 Task: Use the formula "CONCATENATE" in spreadsheet "Project portfolio".
Action: Mouse moved to (276, 362)
Screenshot: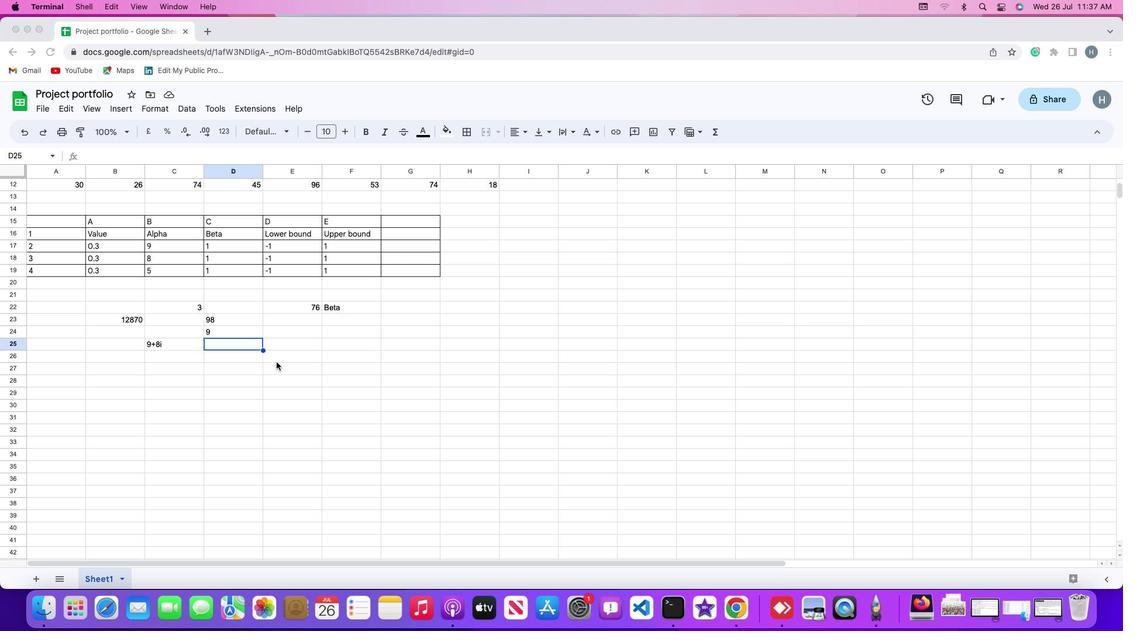
Action: Mouse pressed left at (276, 362)
Screenshot: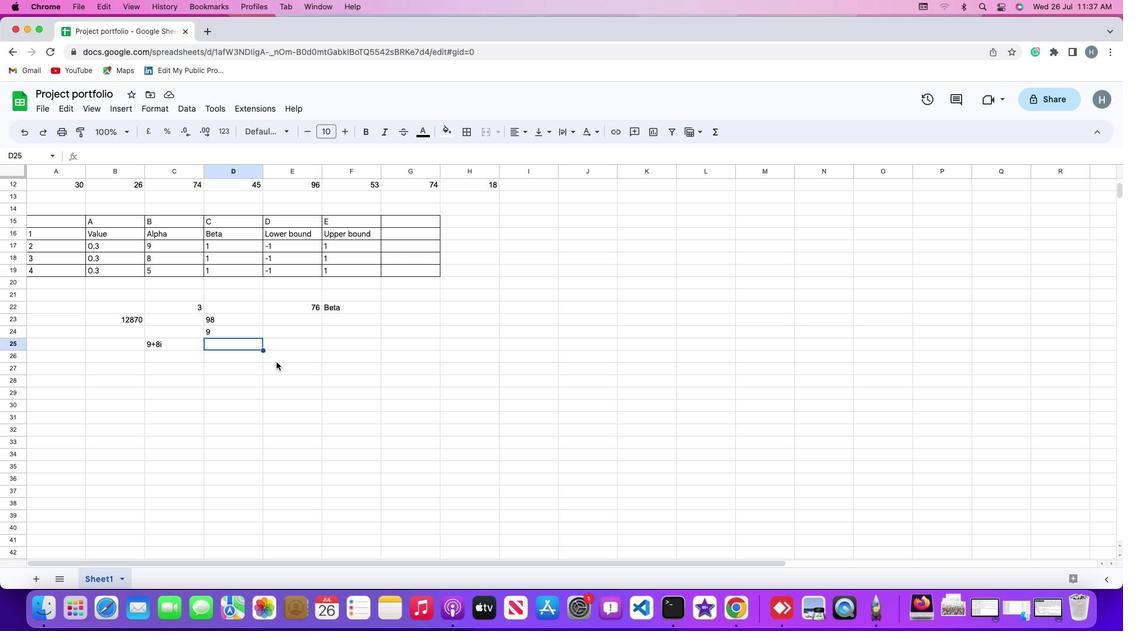 
Action: Mouse moved to (301, 333)
Screenshot: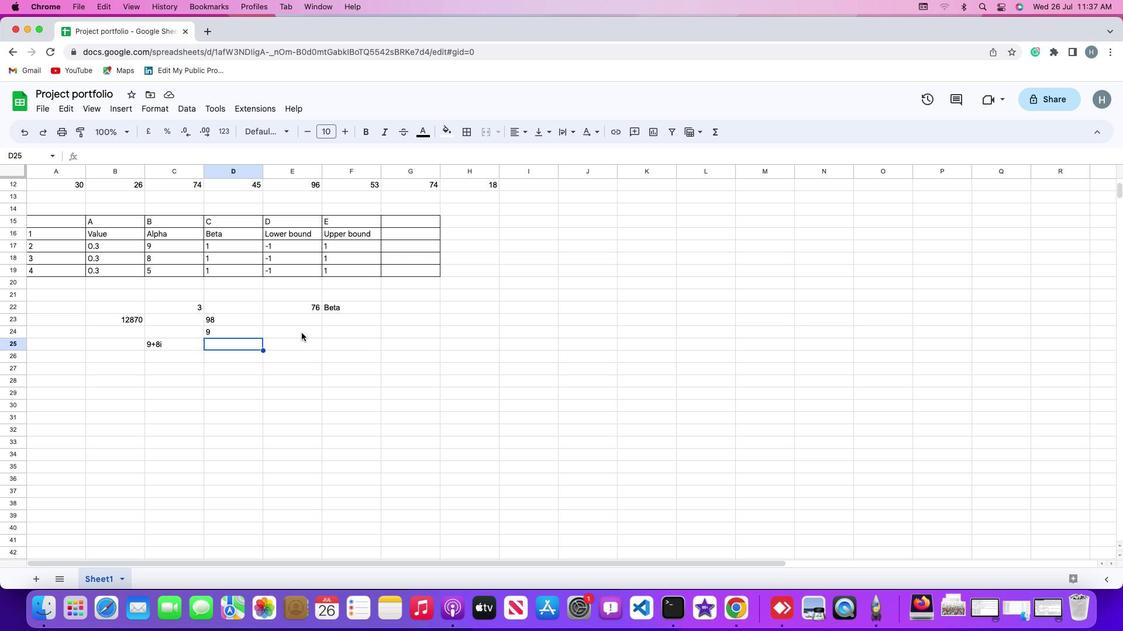 
Action: Mouse pressed left at (301, 333)
Screenshot: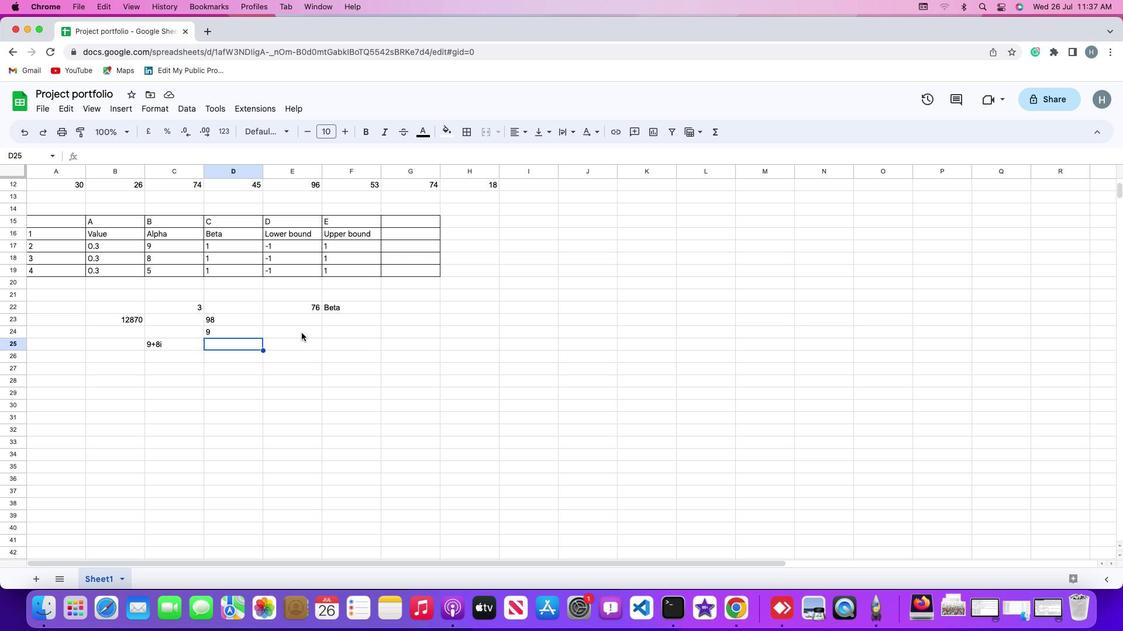 
Action: Mouse moved to (126, 108)
Screenshot: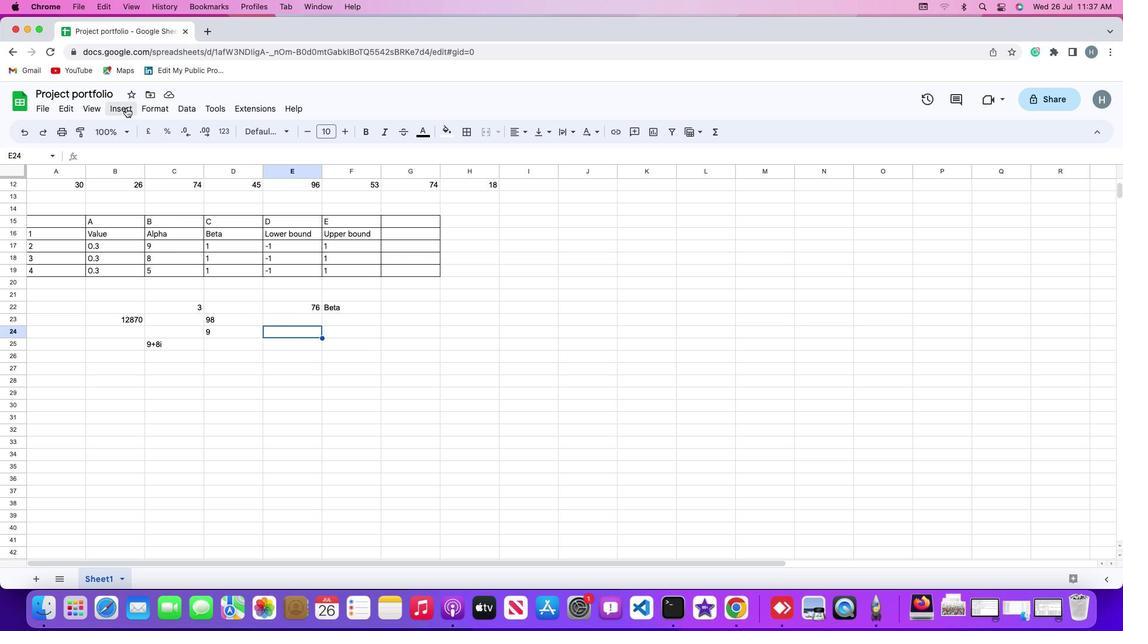 
Action: Mouse pressed left at (126, 108)
Screenshot: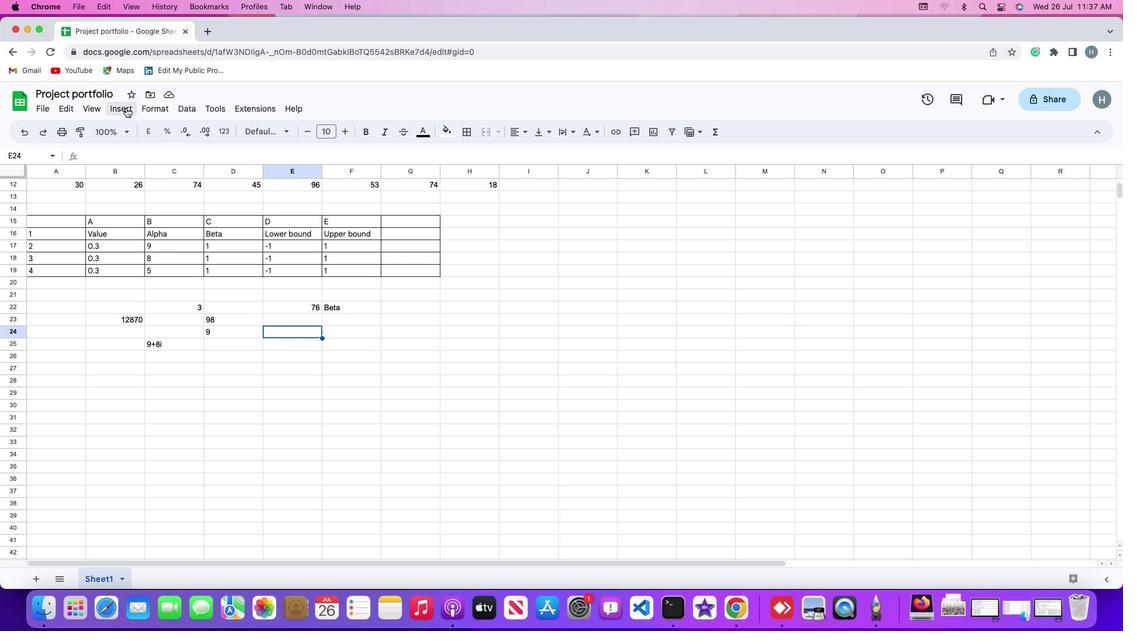 
Action: Mouse moved to (146, 293)
Screenshot: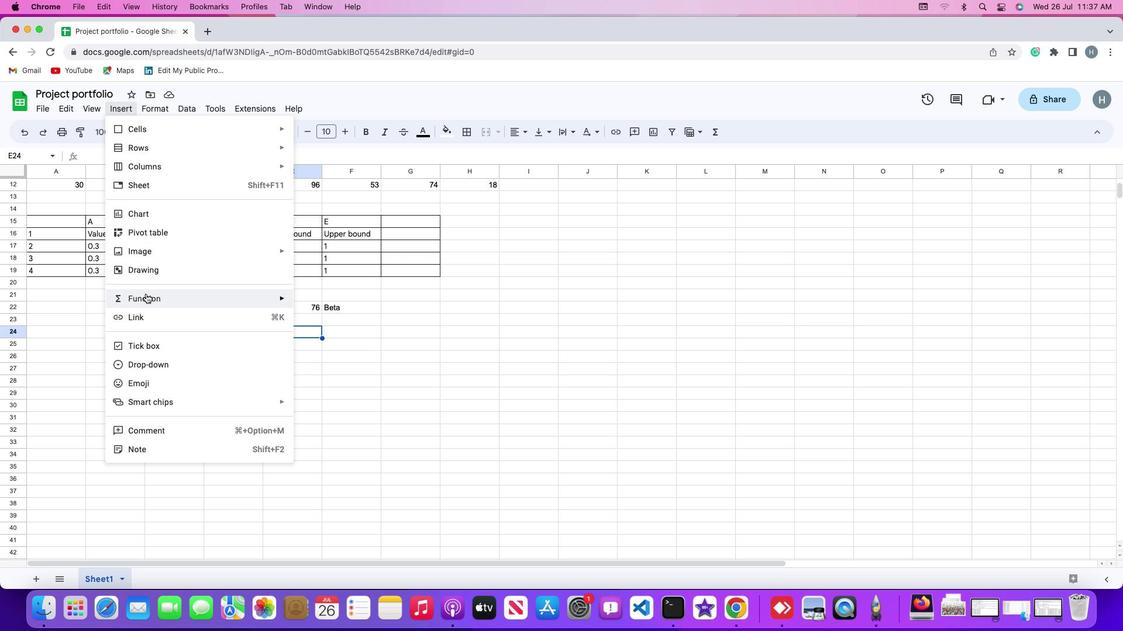 
Action: Mouse pressed left at (146, 293)
Screenshot: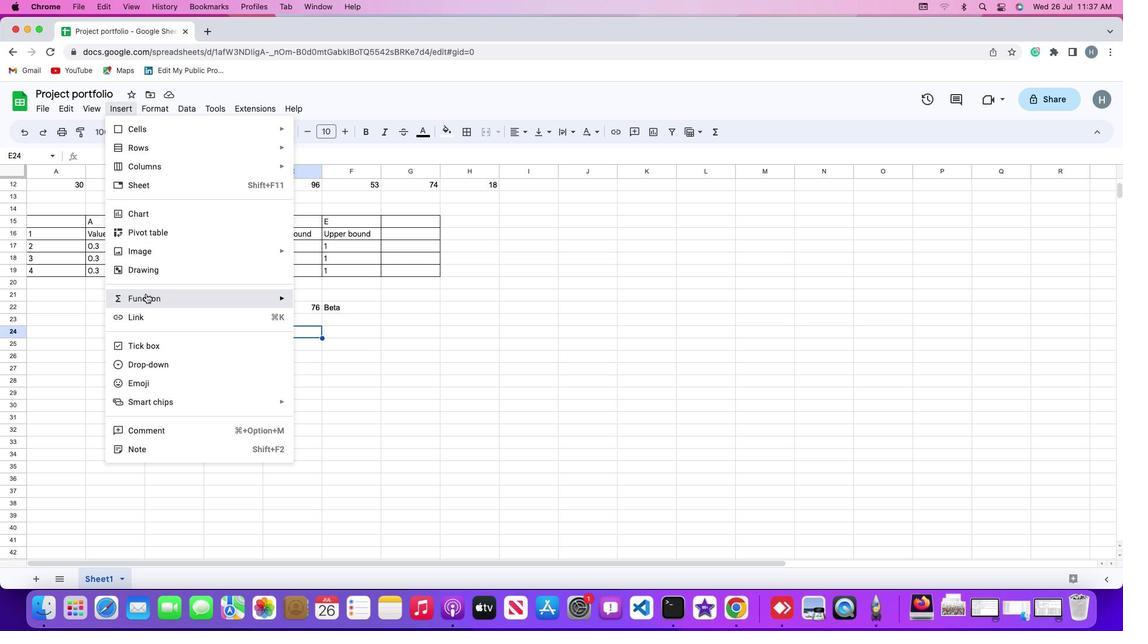 
Action: Mouse moved to (351, 242)
Screenshot: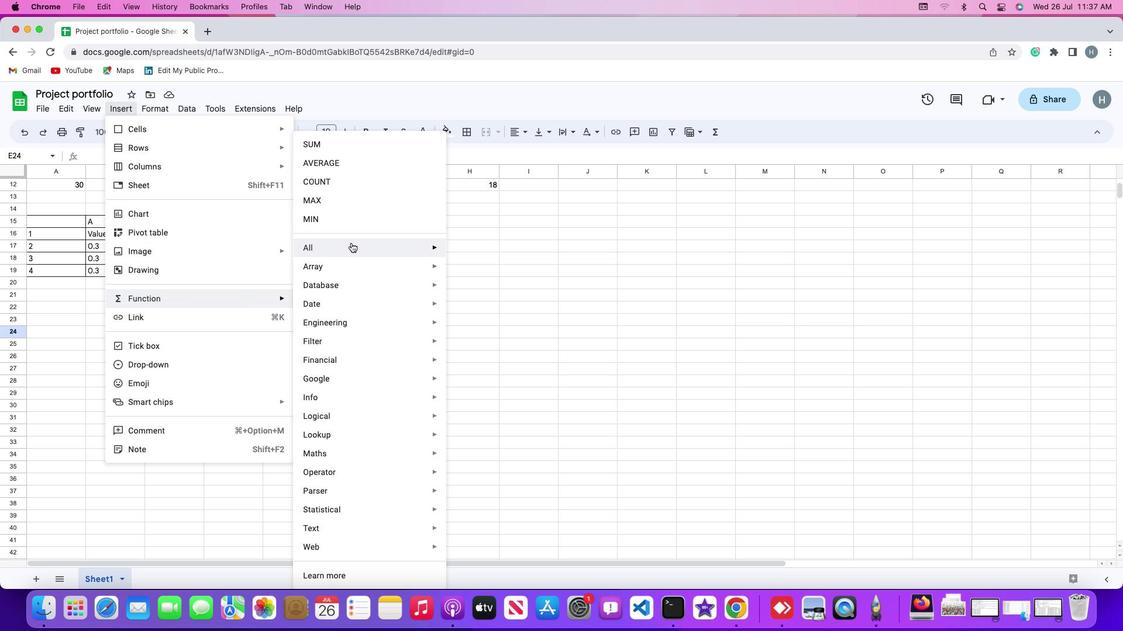 
Action: Mouse pressed left at (351, 242)
Screenshot: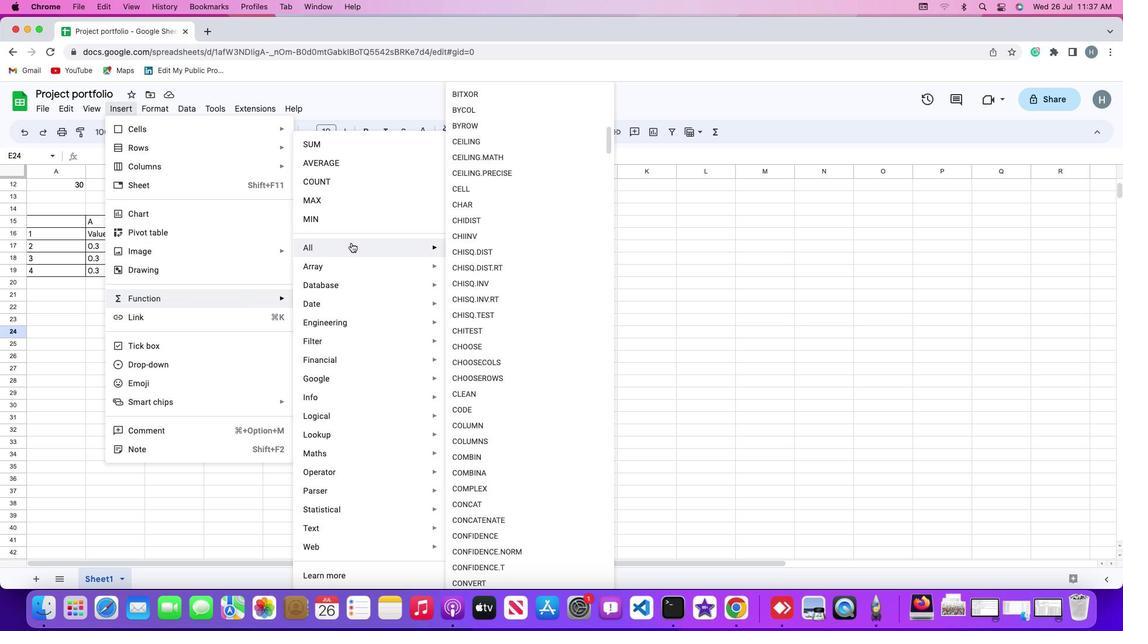 
Action: Mouse moved to (483, 526)
Screenshot: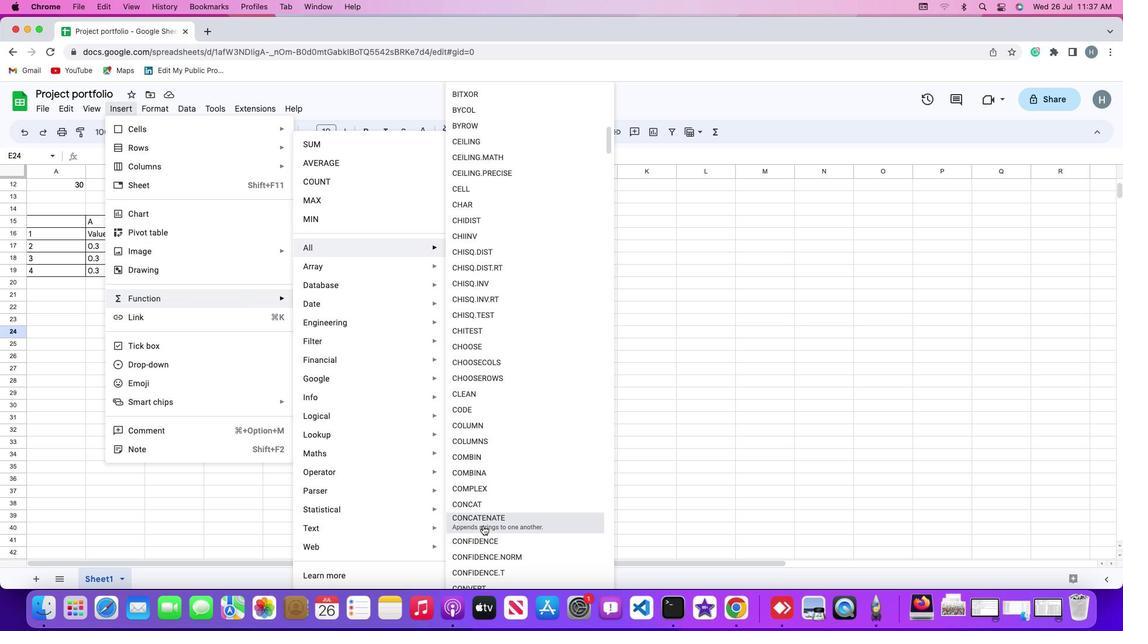 
Action: Mouse pressed left at (483, 526)
Screenshot: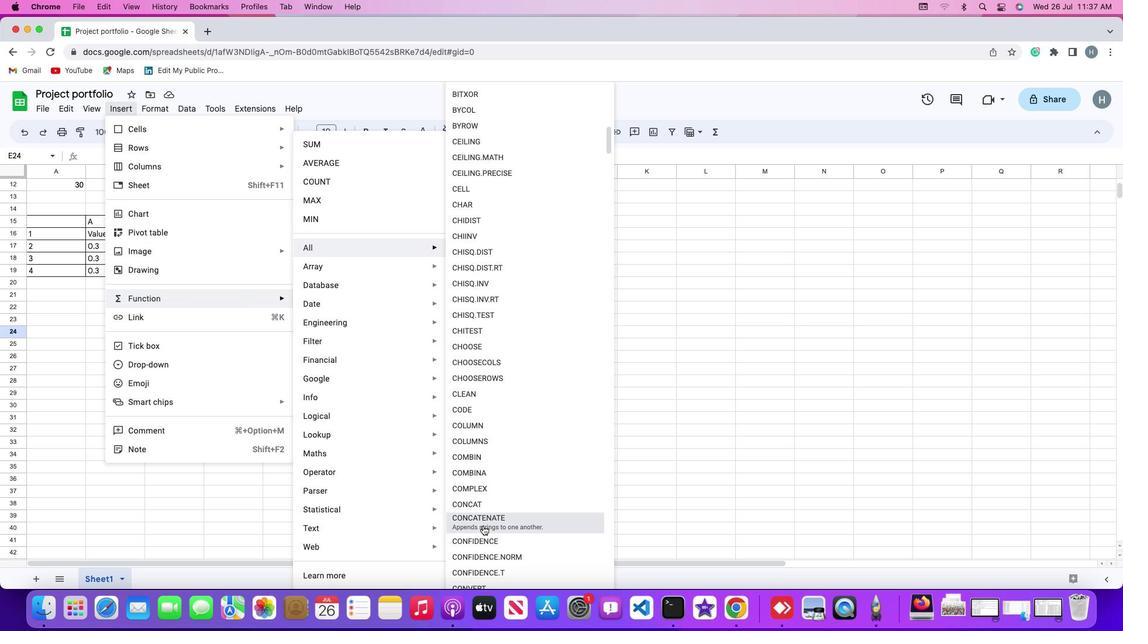 
Action: Mouse moved to (154, 248)
Screenshot: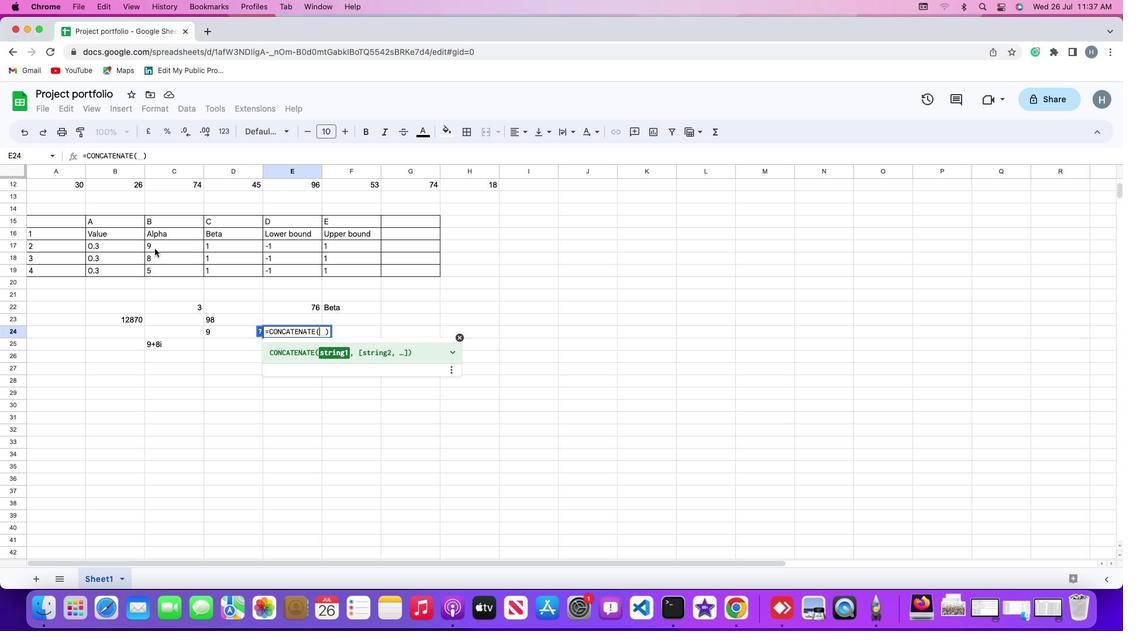 
Action: Mouse pressed left at (154, 248)
Screenshot: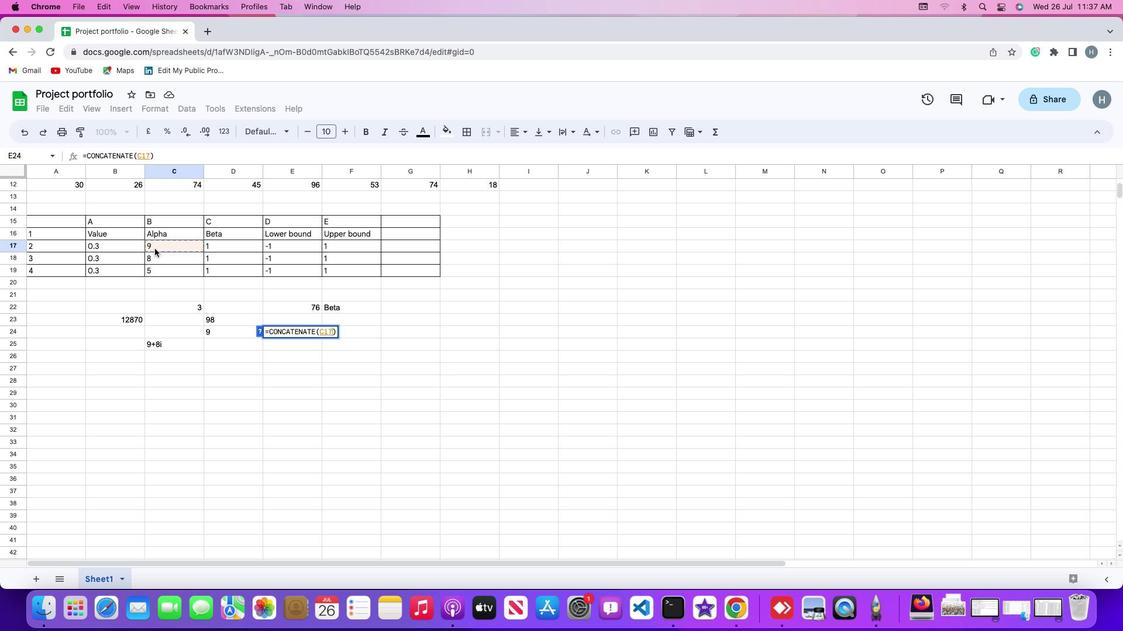 
Action: Key pressed ','
Screenshot: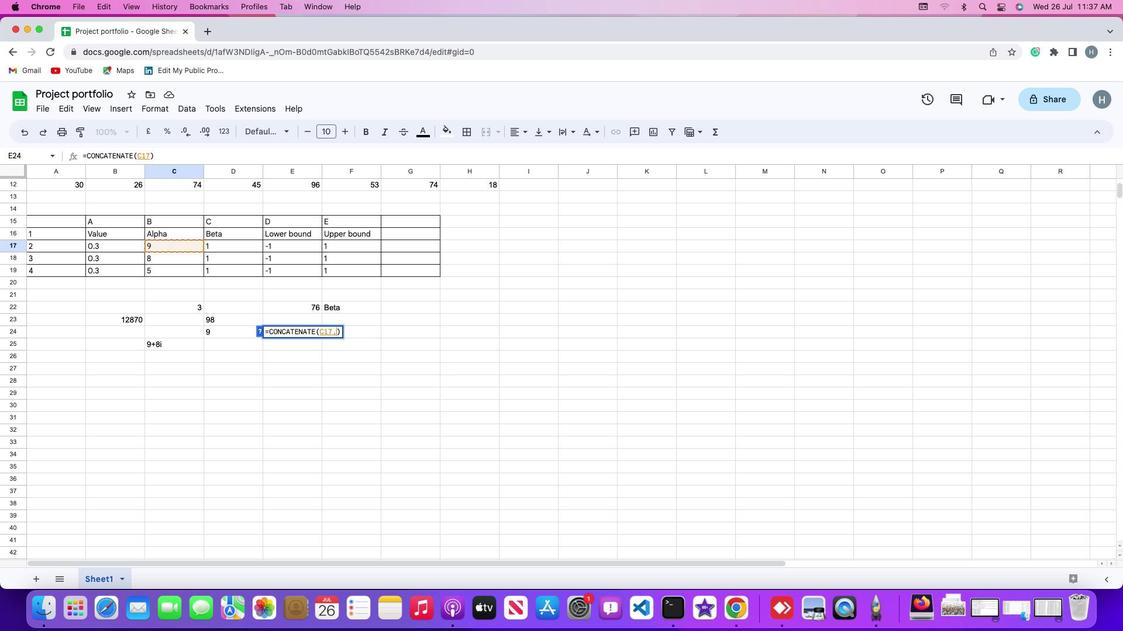 
Action: Mouse moved to (166, 260)
Screenshot: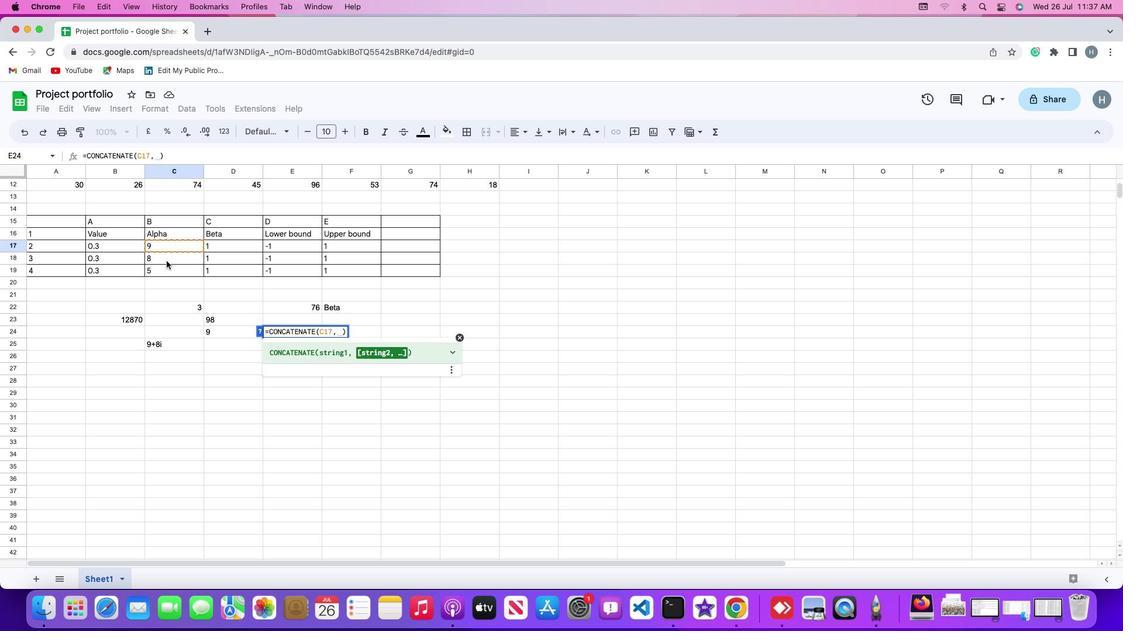 
Action: Mouse pressed left at (166, 260)
Screenshot: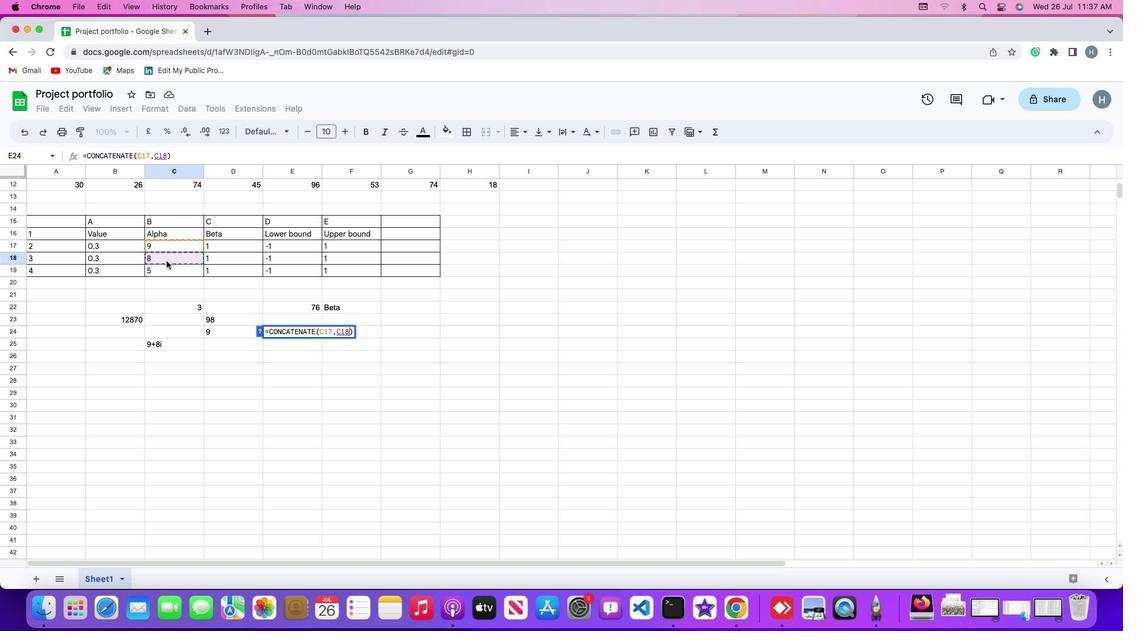 
Action: Mouse moved to (166, 260)
Screenshot: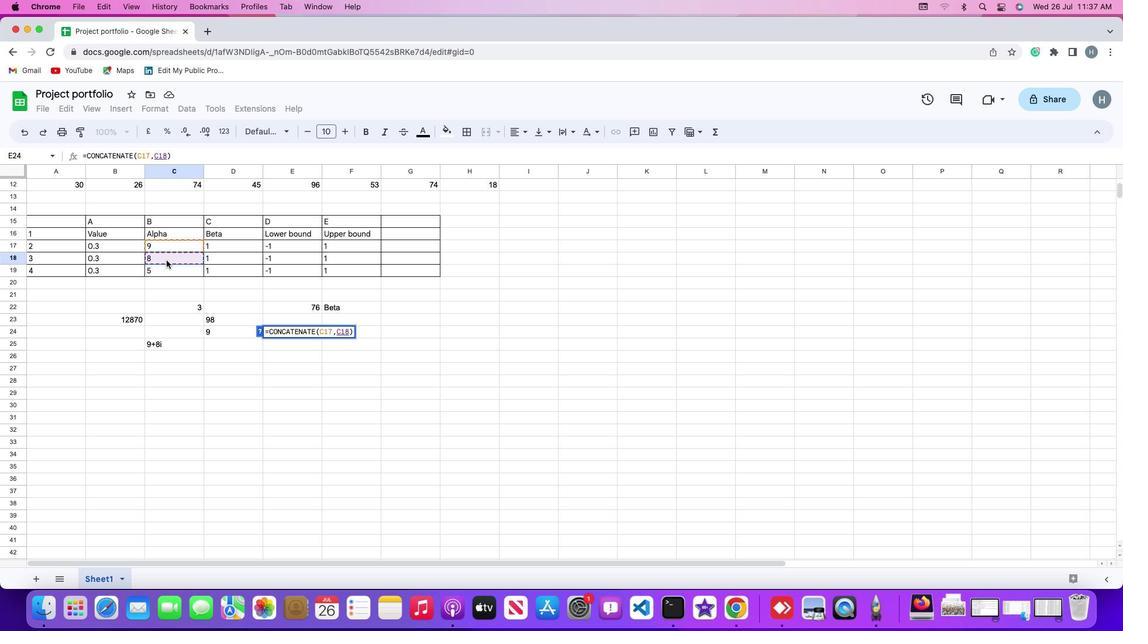 
Action: Key pressed Key.enter
Screenshot: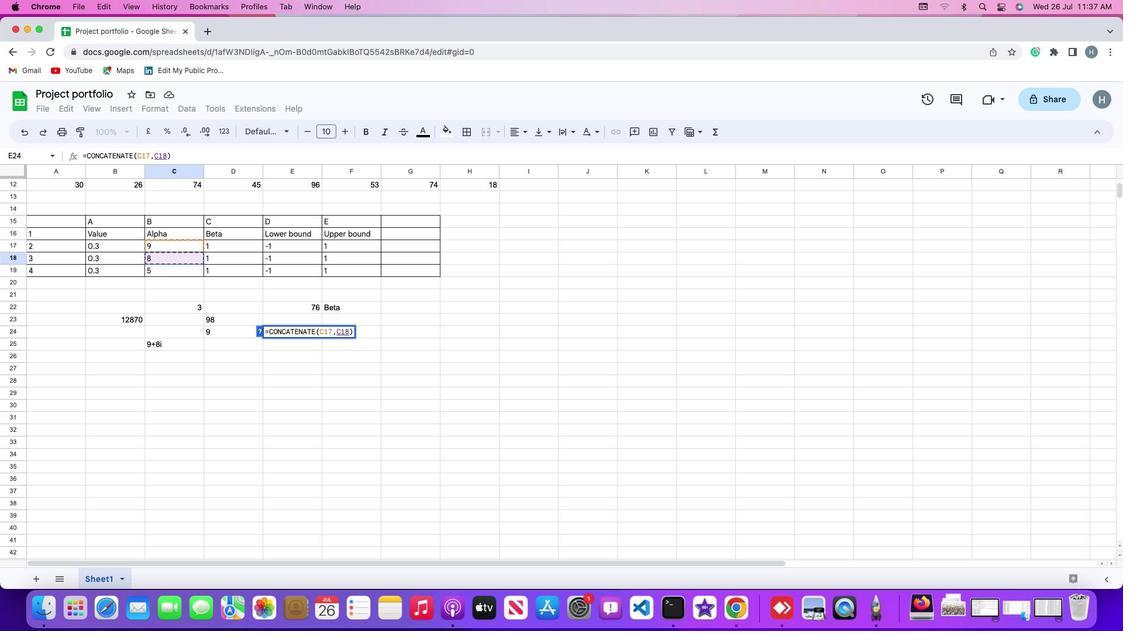 
